 Task: Research Airbnb accommodation in Mahilyow, Belarus from 5th November, 2023 to 16th November, 2023 for 2 adults.1  bedroom having 1 bed and 1 bathroom. Property type can be hotel. Amenities needed are: washing machine. Look for 3 properties as per requirement.
Action: Mouse moved to (301, 117)
Screenshot: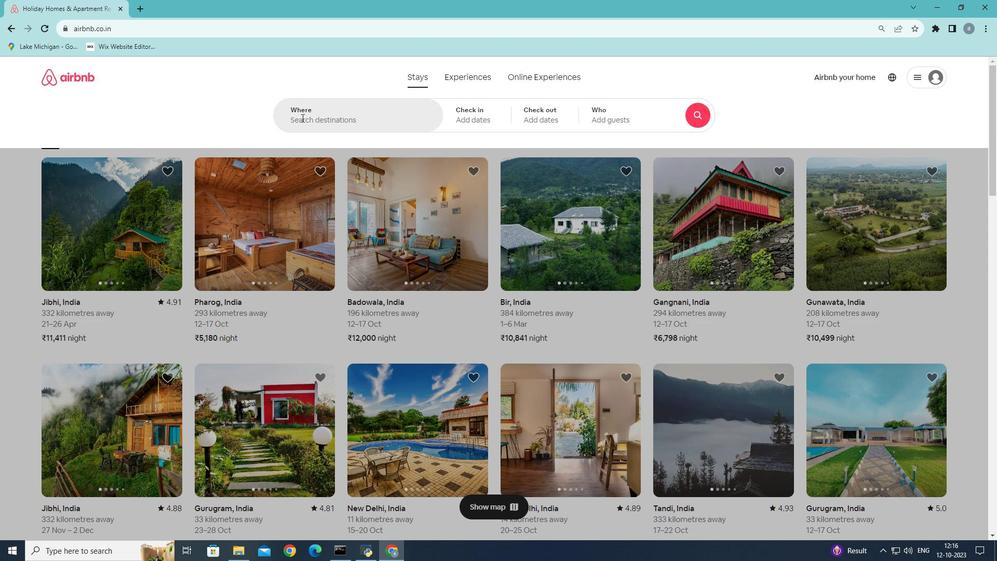 
Action: Mouse pressed left at (301, 117)
Screenshot: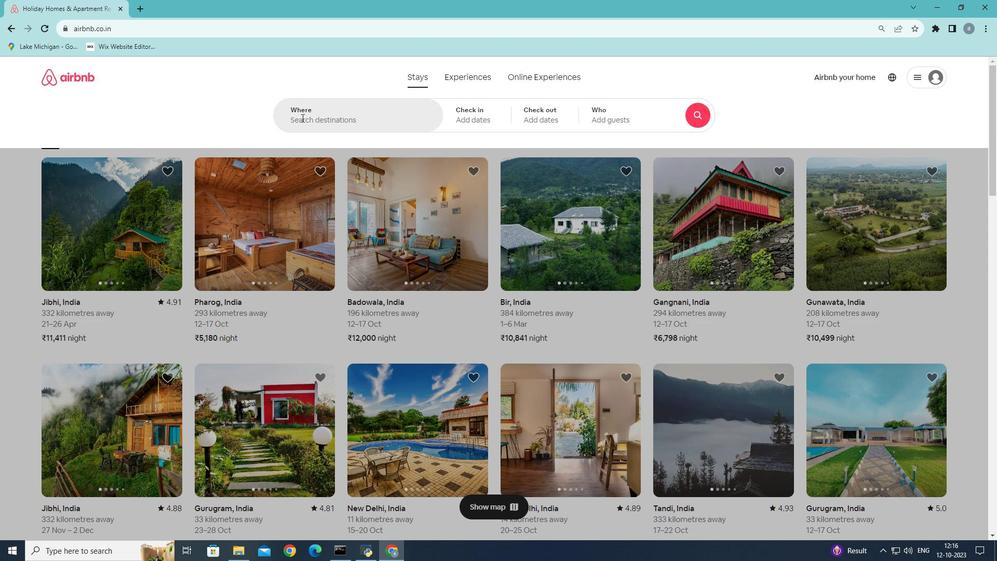 
Action: Key pressed <Key.shift><Key.shift><Key.shift><Key.shift><Key.shift><Key.shift><Key.shift><Key.shift><Key.shift><Key.shift><Key.shift><Key.shift>Mahik<Key.backspace>lyow,<Key.shift><Key.shift><Key.shift>Bela
Screenshot: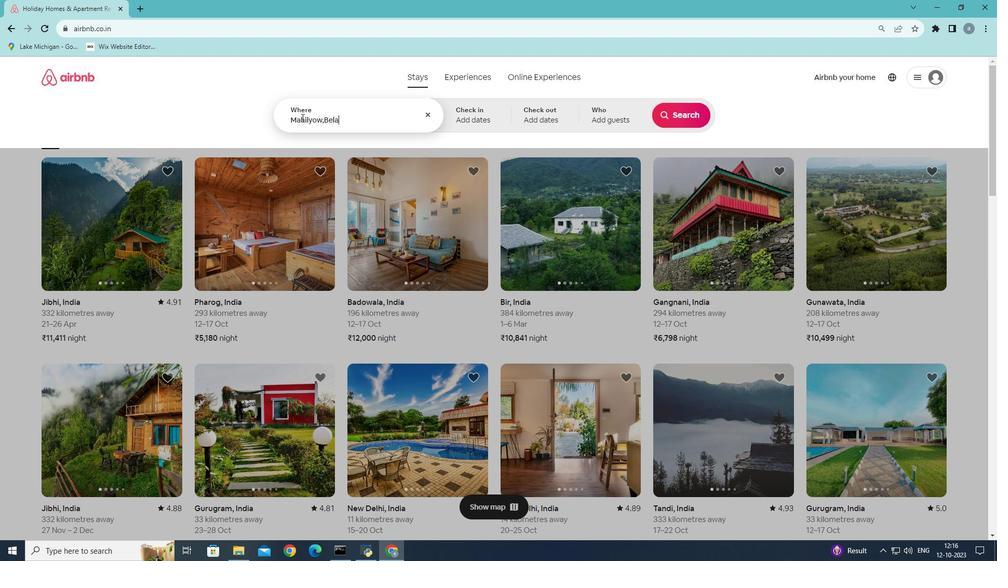 
Action: Mouse moved to (368, 171)
Screenshot: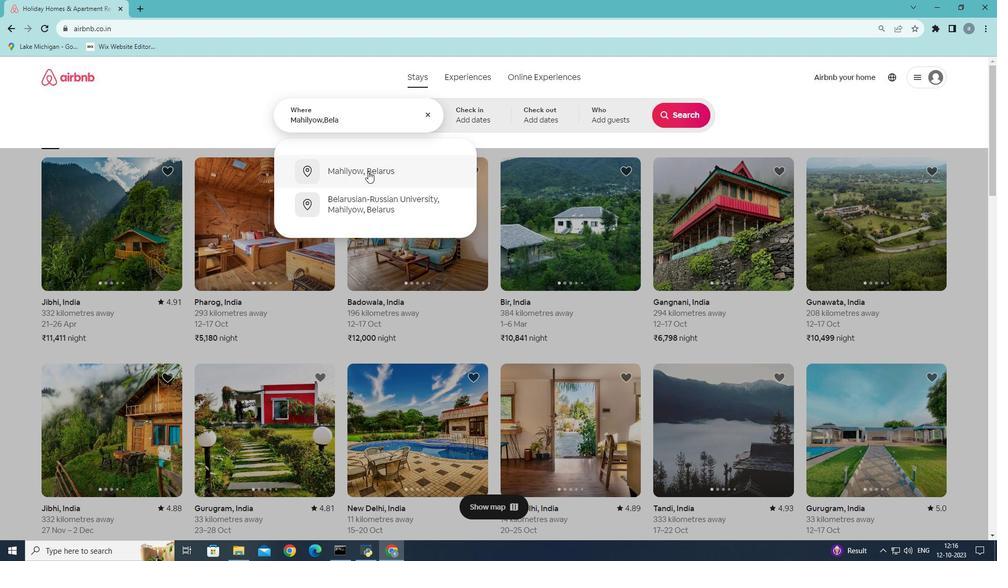 
Action: Mouse pressed left at (368, 171)
Screenshot: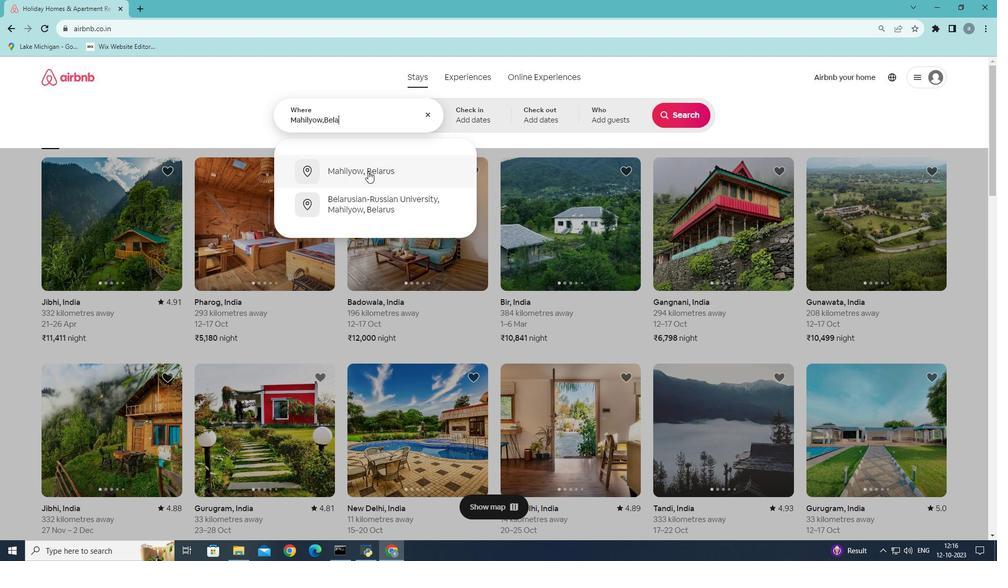 
Action: Mouse moved to (517, 269)
Screenshot: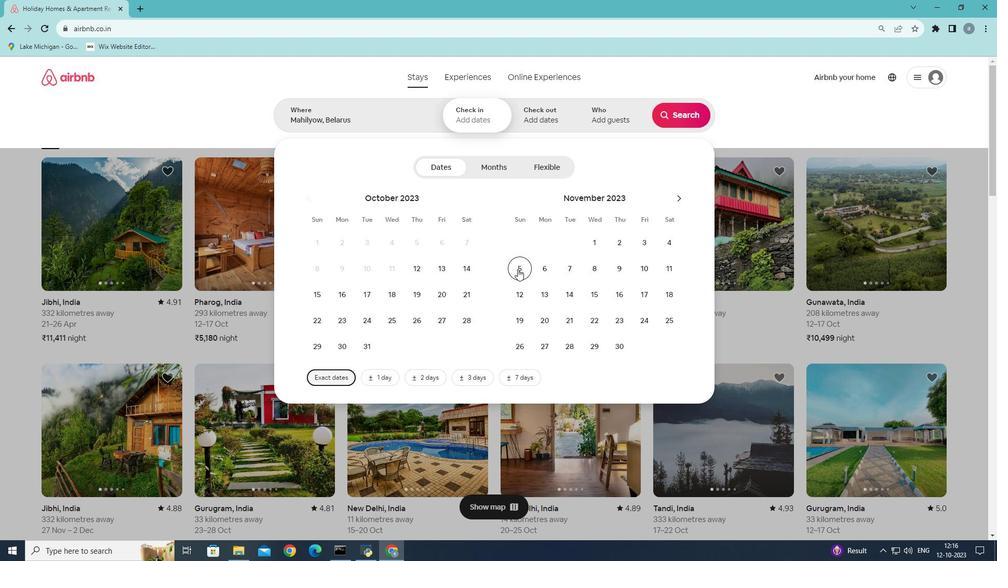 
Action: Mouse pressed left at (517, 269)
Screenshot: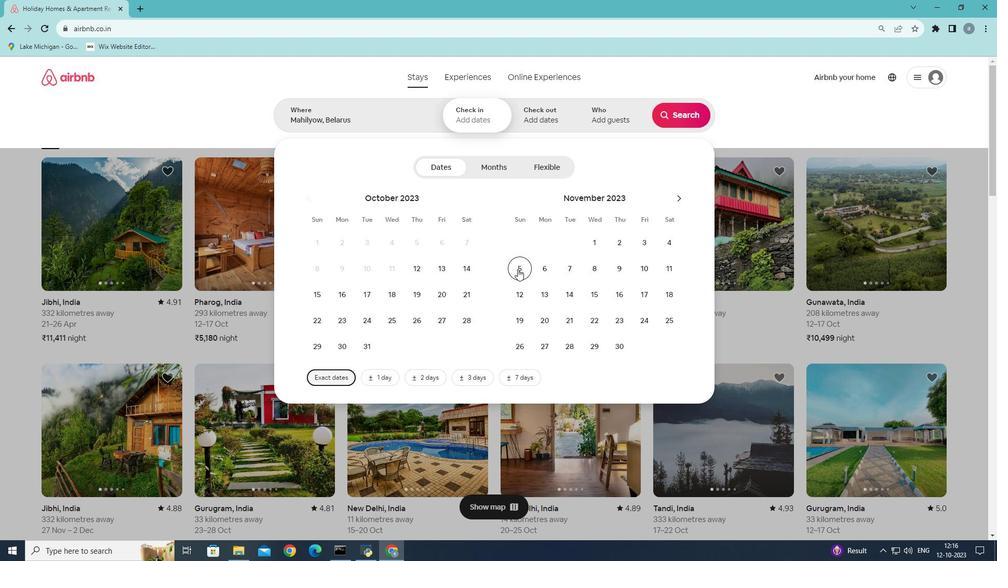 
Action: Mouse moved to (623, 290)
Screenshot: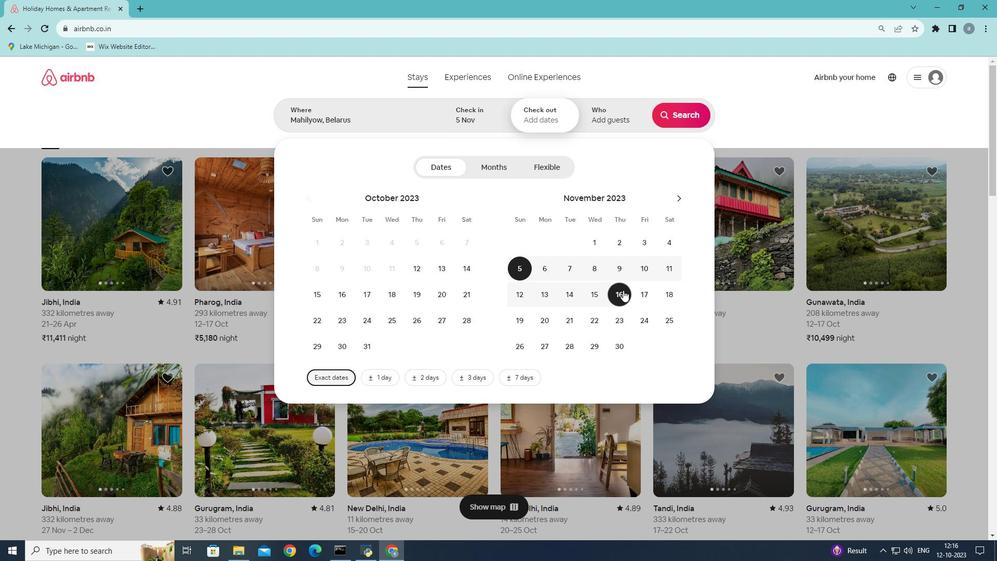 
Action: Mouse pressed left at (623, 290)
Screenshot: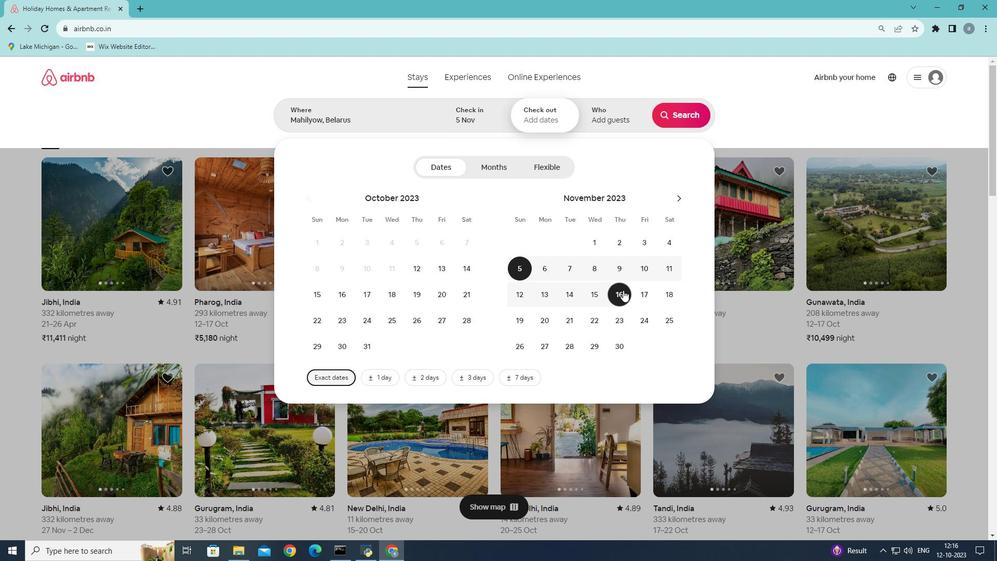 
Action: Mouse moved to (620, 118)
Screenshot: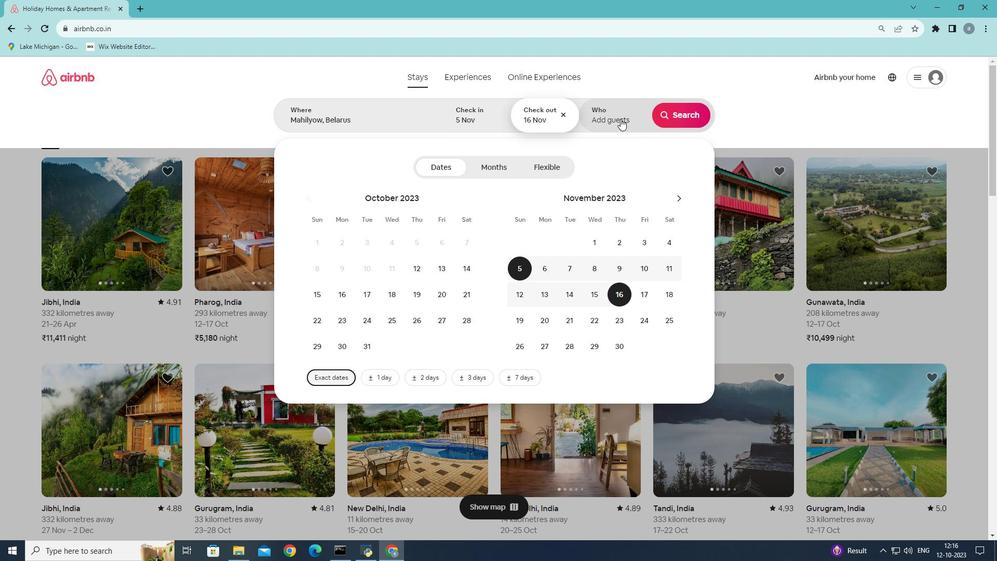 
Action: Mouse pressed left at (620, 118)
Screenshot: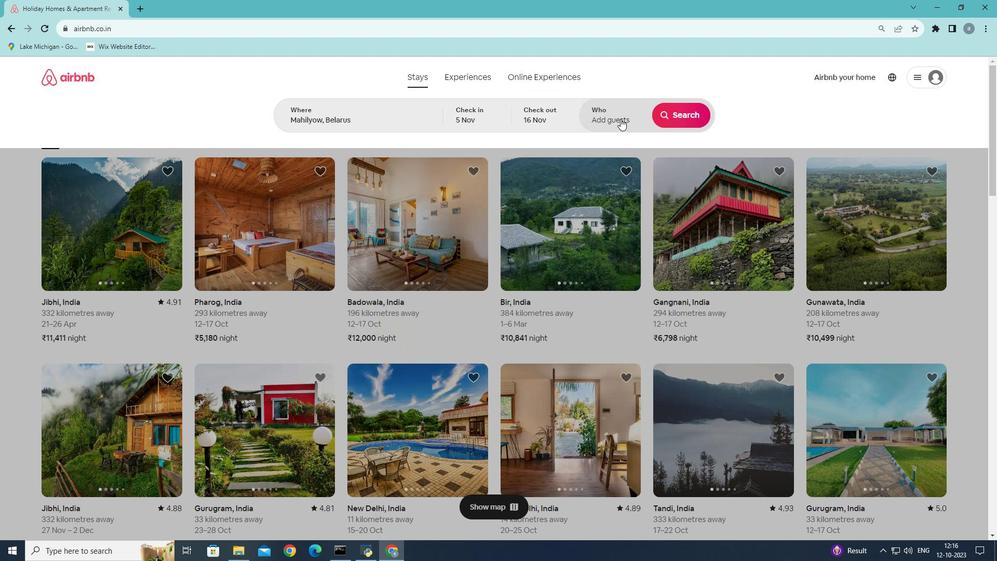 
Action: Mouse moved to (688, 170)
Screenshot: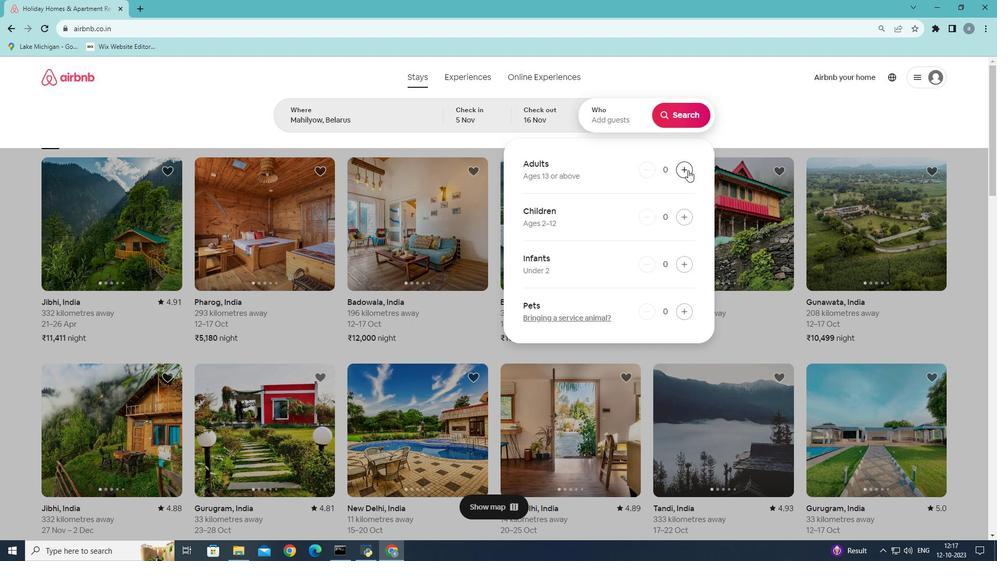 
Action: Mouse pressed left at (688, 170)
Screenshot: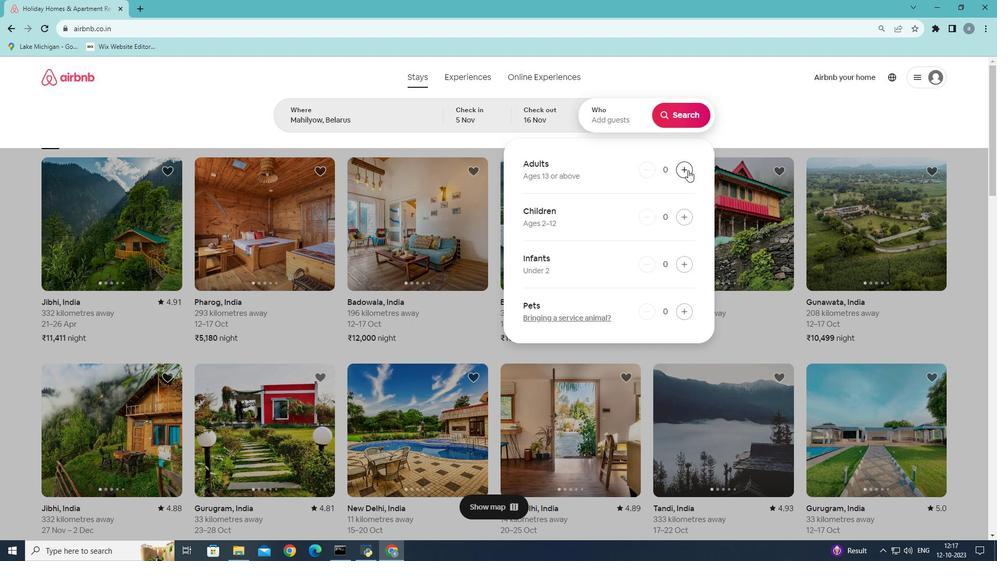 
Action: Mouse pressed left at (688, 170)
Screenshot: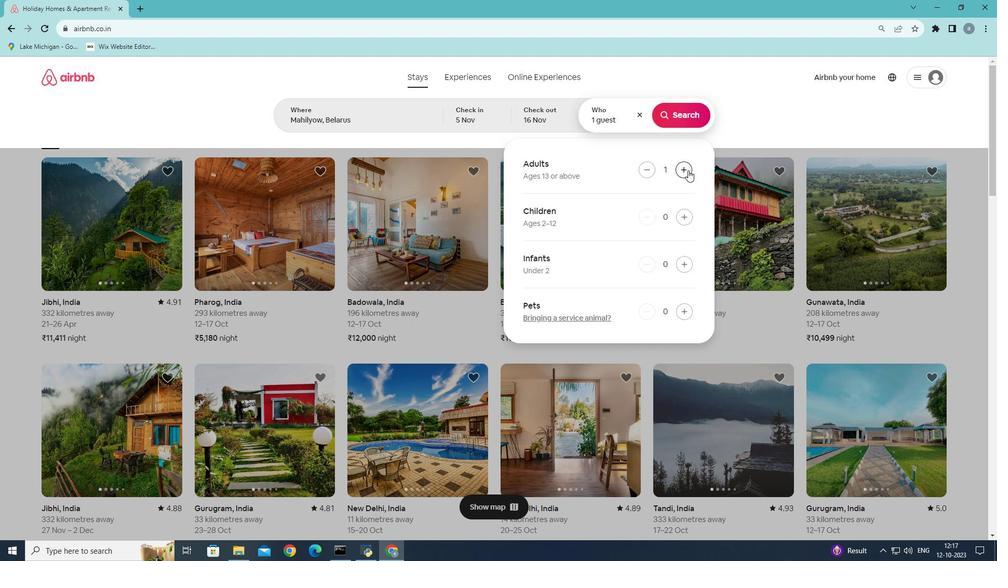 
Action: Mouse moved to (681, 117)
Screenshot: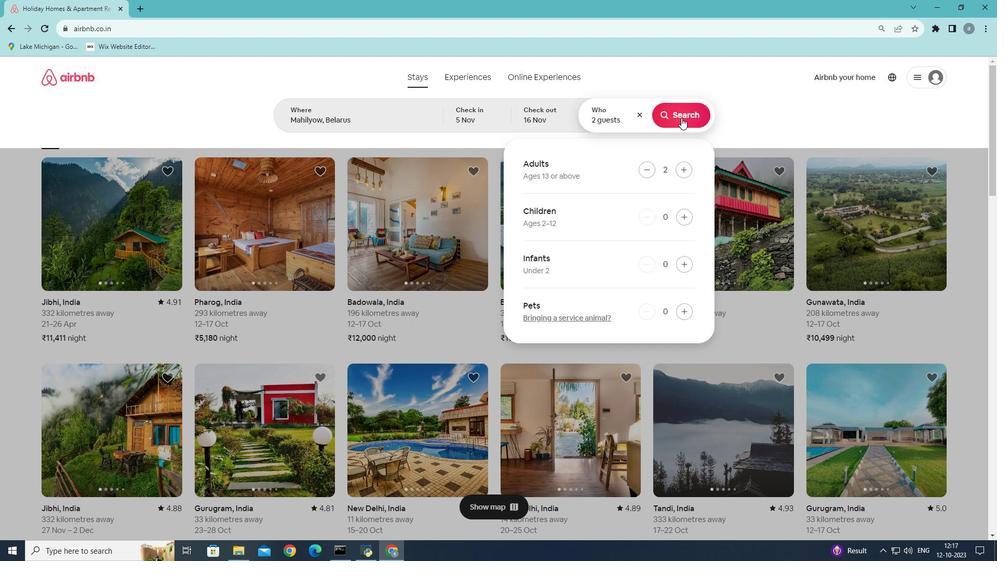 
Action: Mouse pressed left at (681, 117)
Screenshot: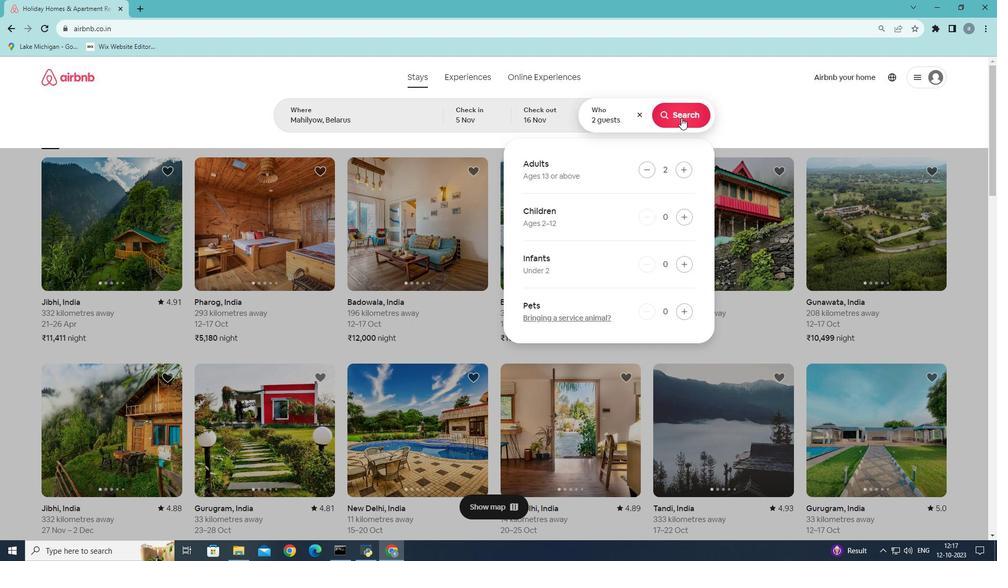 
Action: Mouse moved to (833, 121)
Screenshot: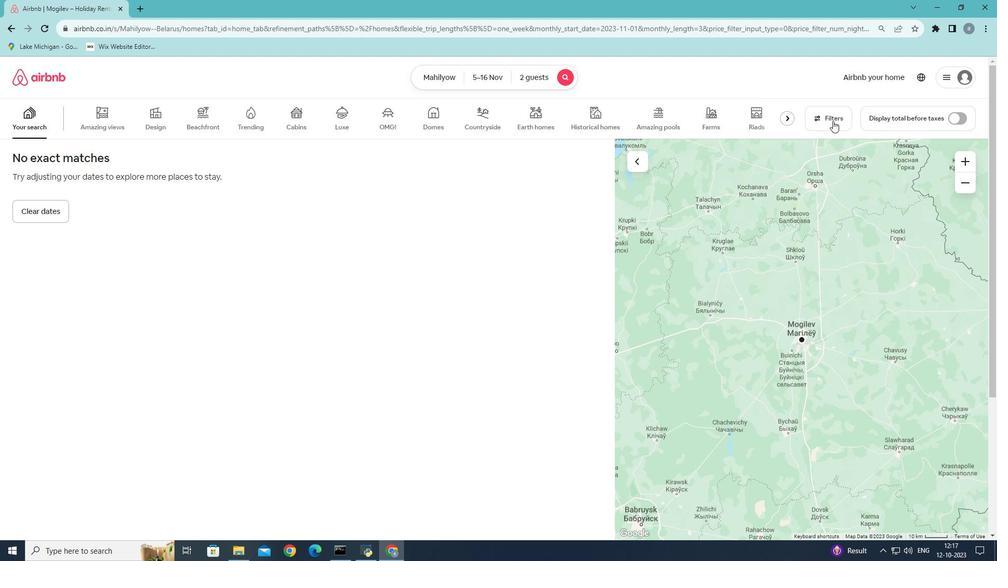 
Action: Mouse pressed left at (833, 121)
Screenshot: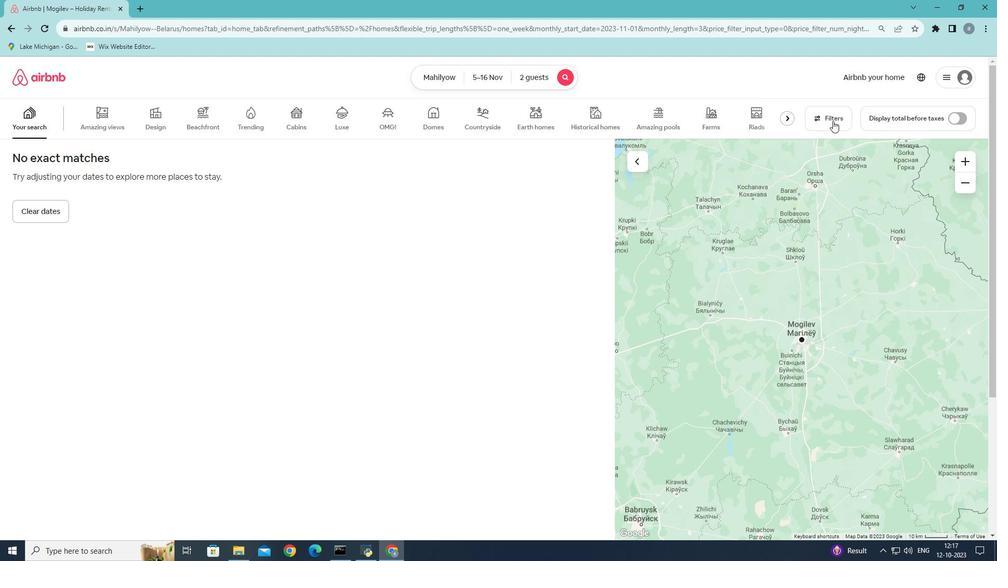 
Action: Mouse moved to (495, 334)
Screenshot: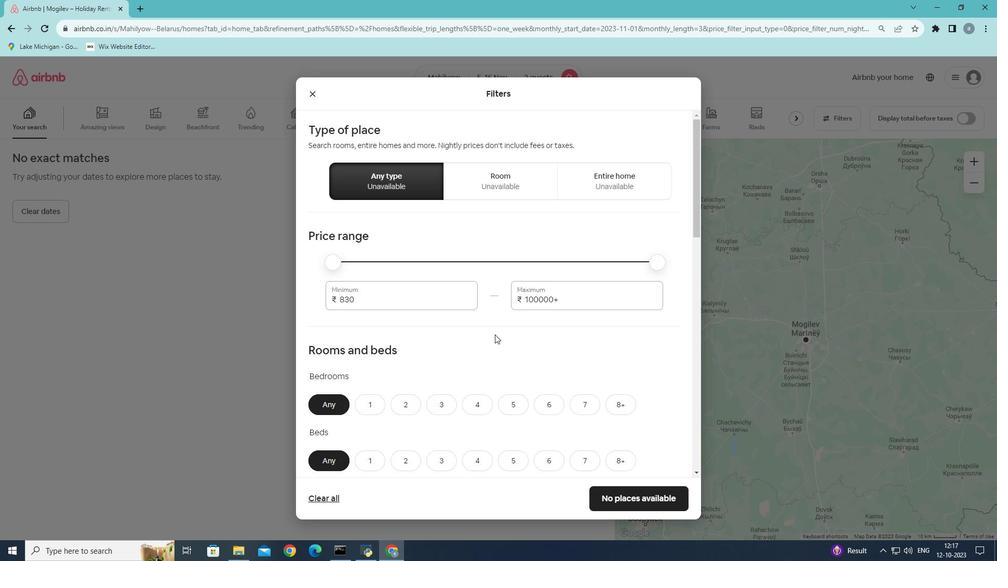 
Action: Mouse scrolled (495, 334) with delta (0, 0)
Screenshot: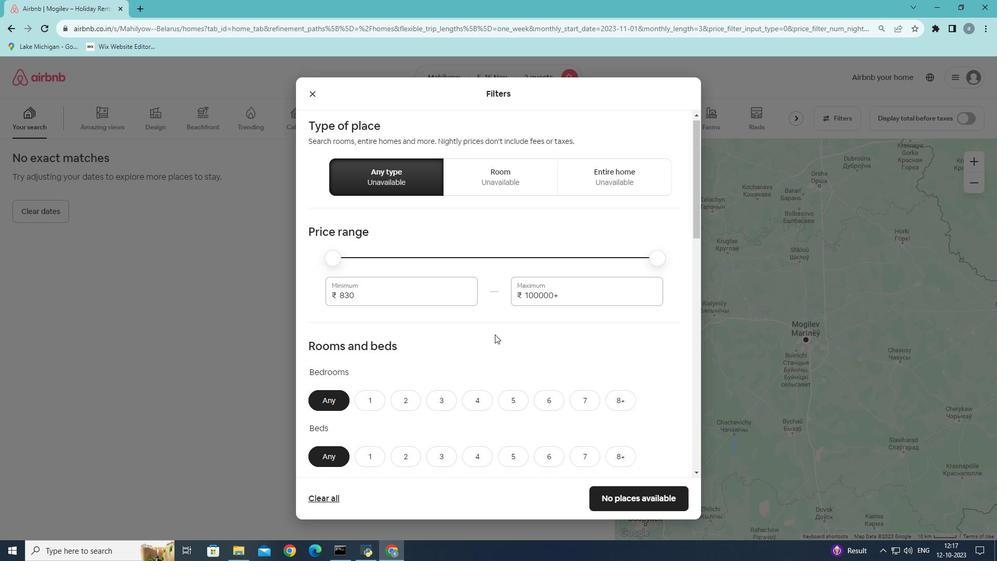 
Action: Mouse scrolled (495, 334) with delta (0, 0)
Screenshot: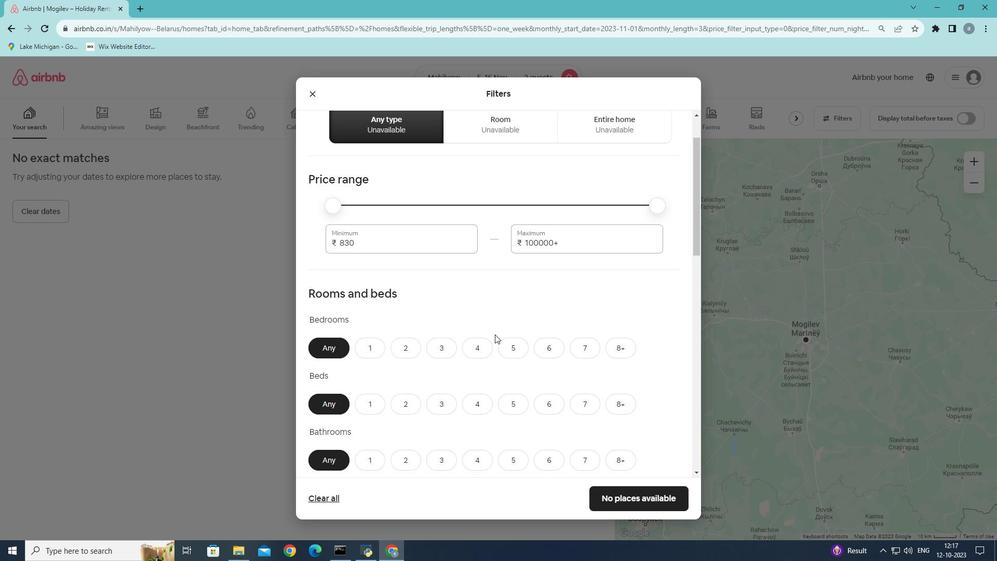 
Action: Mouse moved to (377, 302)
Screenshot: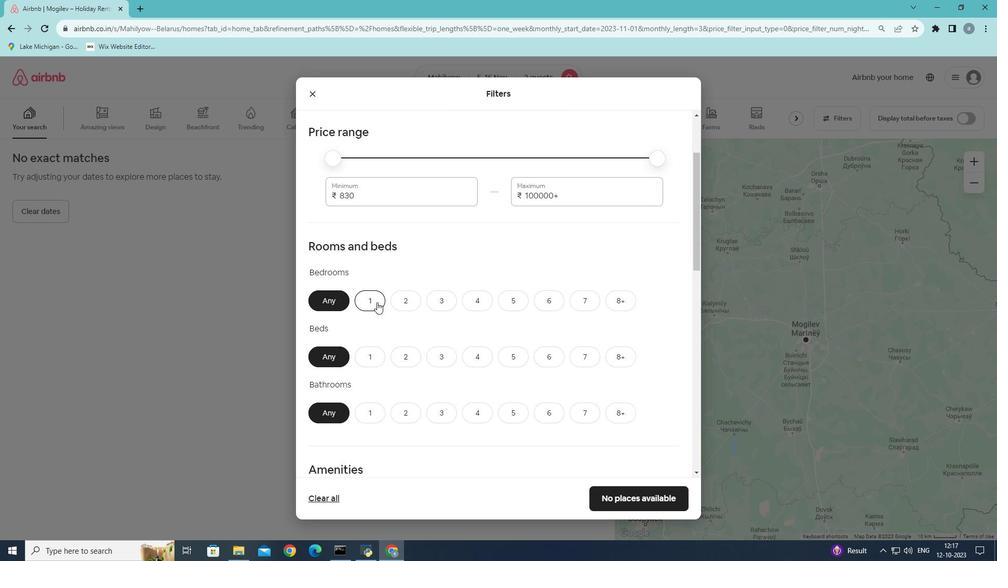 
Action: Mouse pressed left at (377, 302)
Screenshot: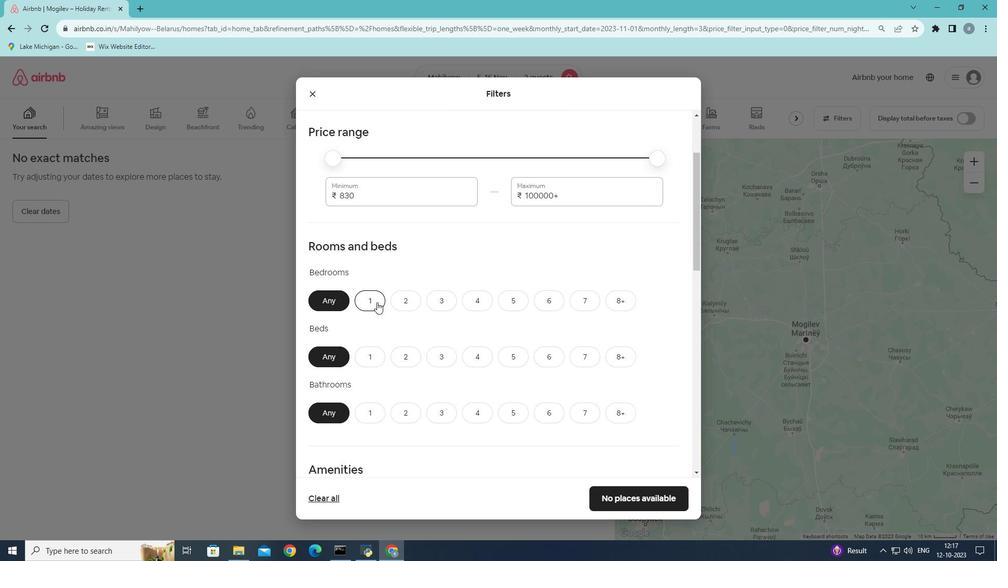 
Action: Mouse moved to (374, 353)
Screenshot: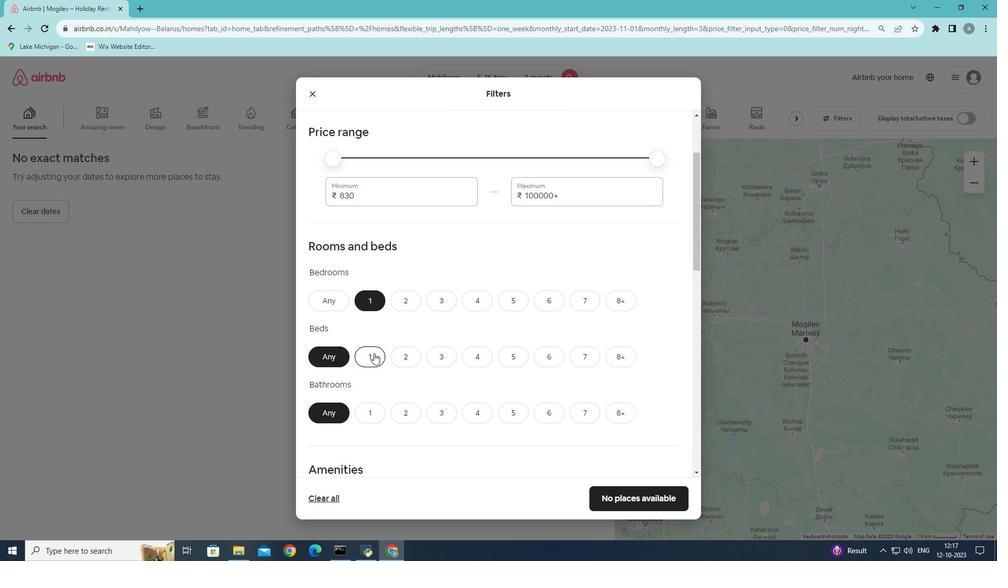 
Action: Mouse pressed left at (374, 353)
Screenshot: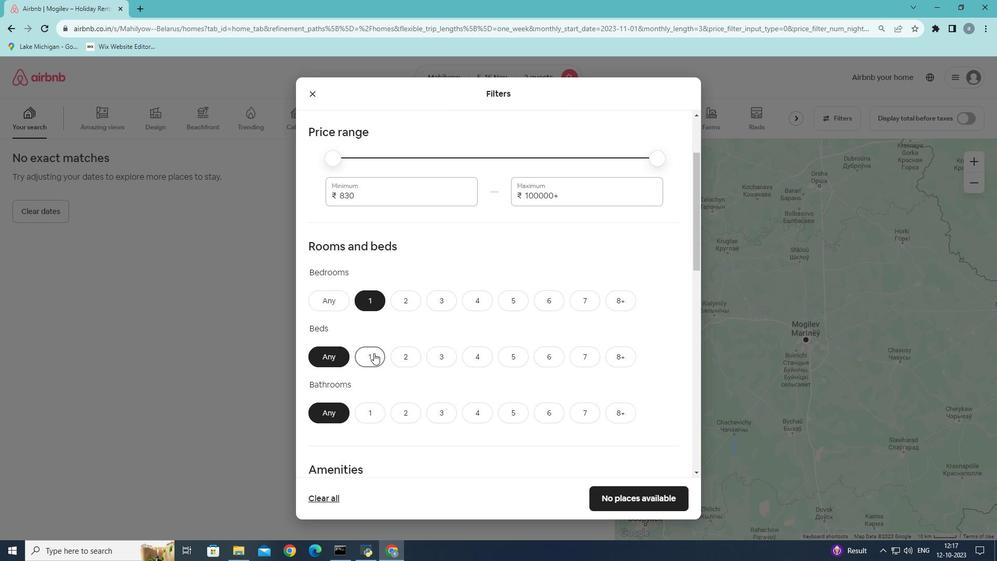 
Action: Mouse moved to (372, 408)
Screenshot: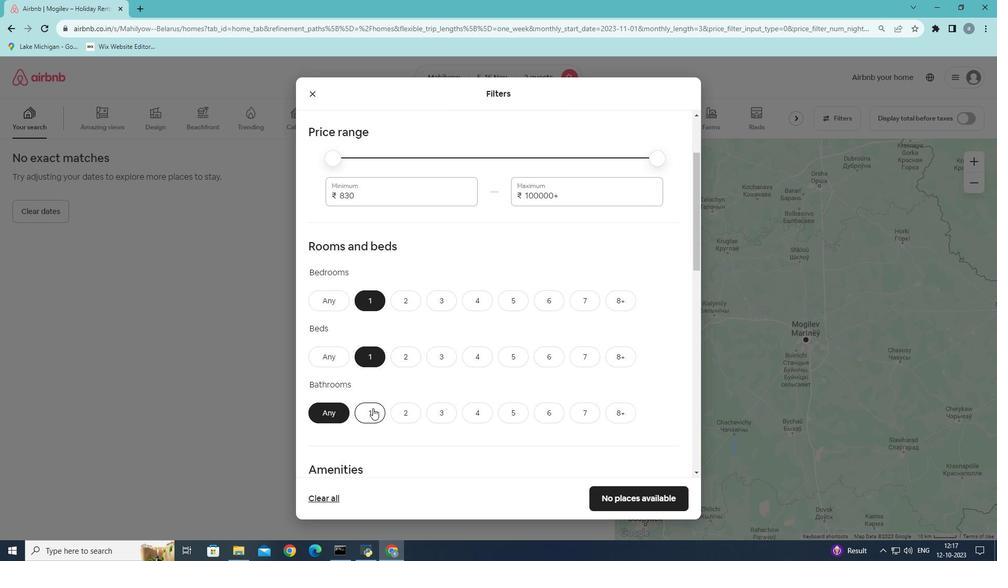 
Action: Mouse pressed left at (372, 408)
Screenshot: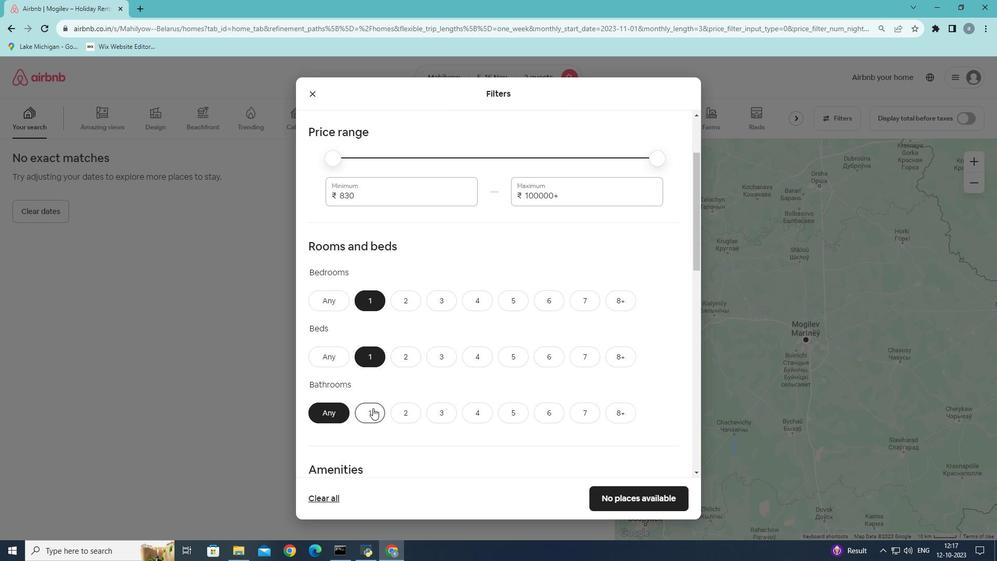 
Action: Mouse moved to (448, 351)
Screenshot: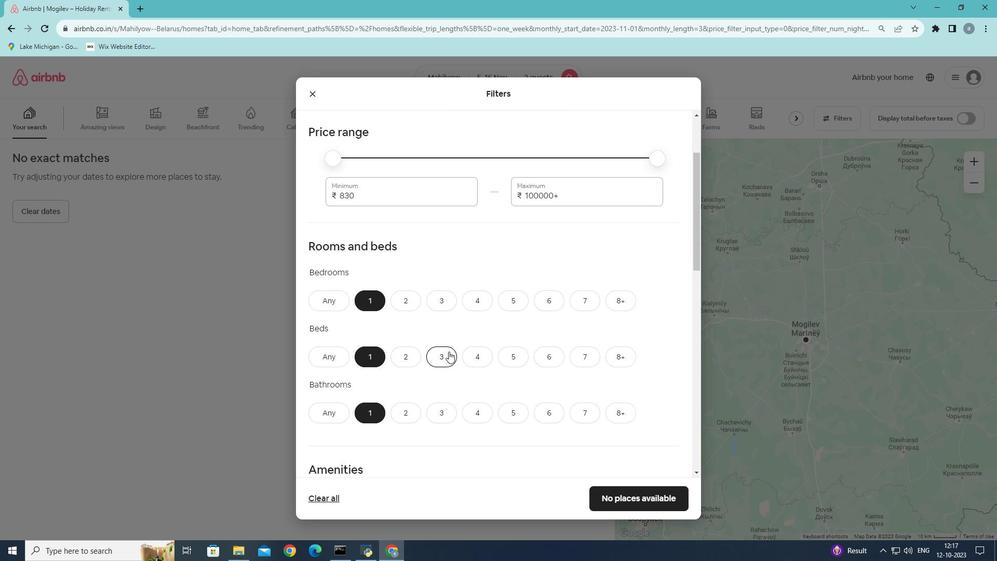 
Action: Mouse scrolled (448, 351) with delta (0, 0)
Screenshot: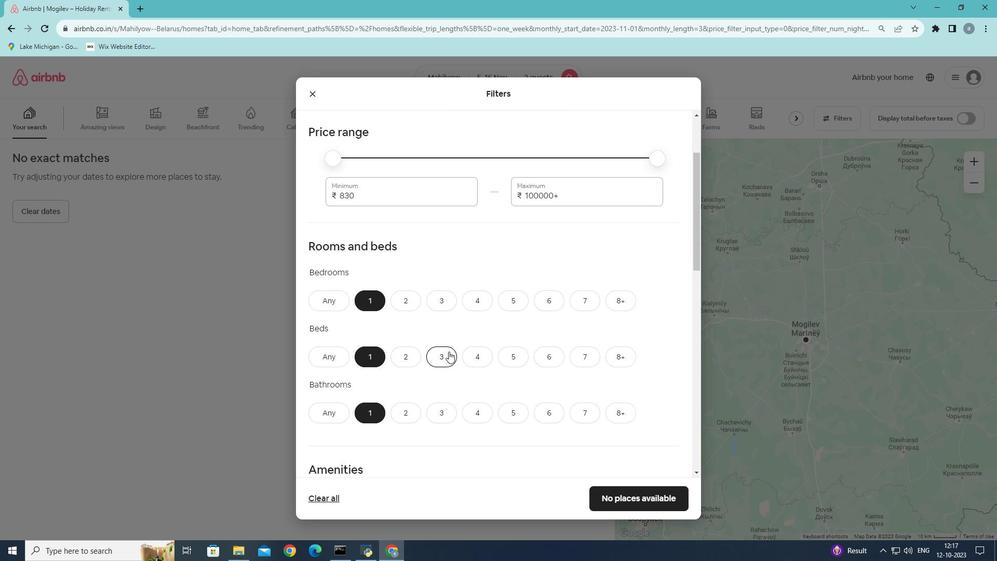 
Action: Mouse scrolled (448, 351) with delta (0, 0)
Screenshot: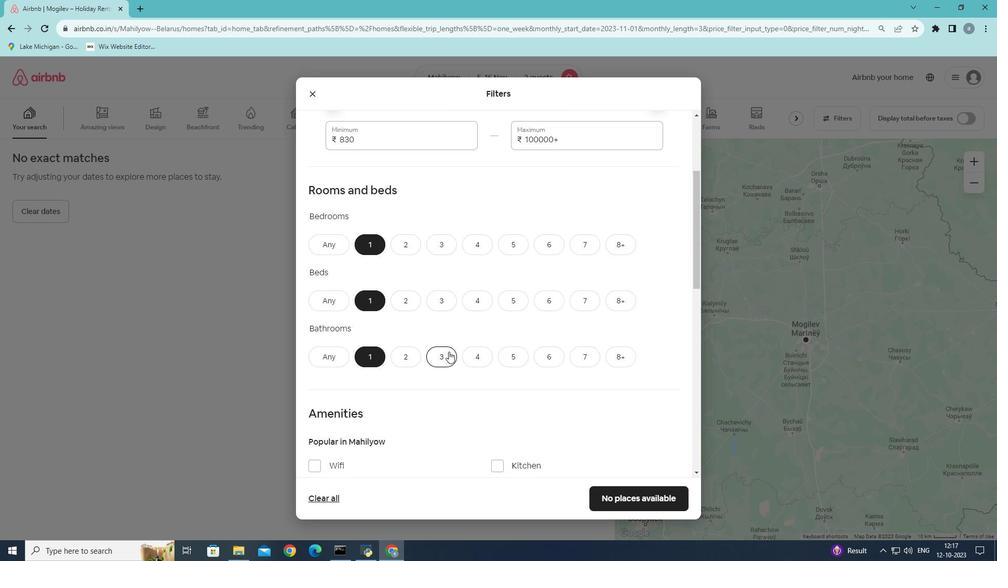 
Action: Mouse scrolled (448, 351) with delta (0, 0)
Screenshot: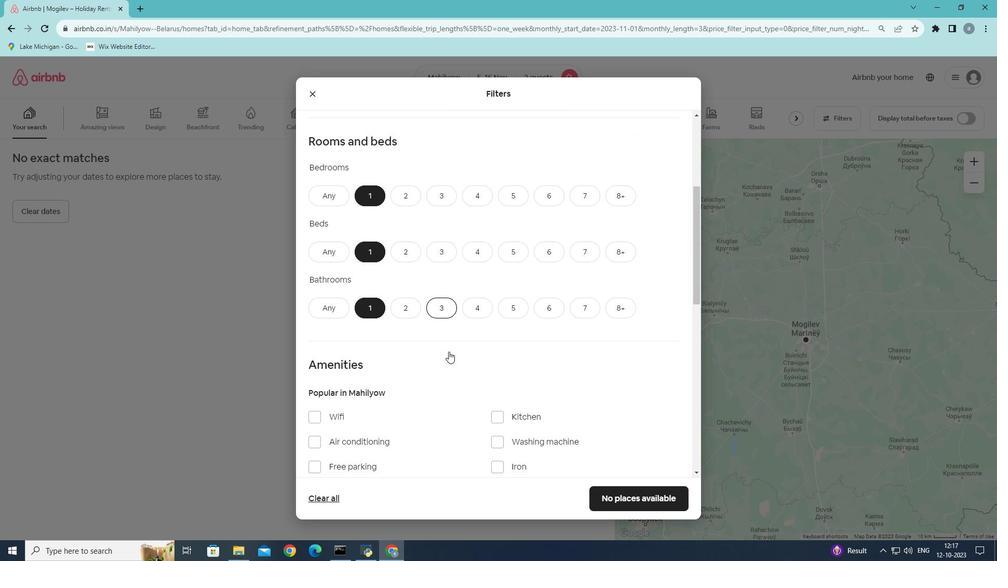 
Action: Mouse scrolled (448, 351) with delta (0, 0)
Screenshot: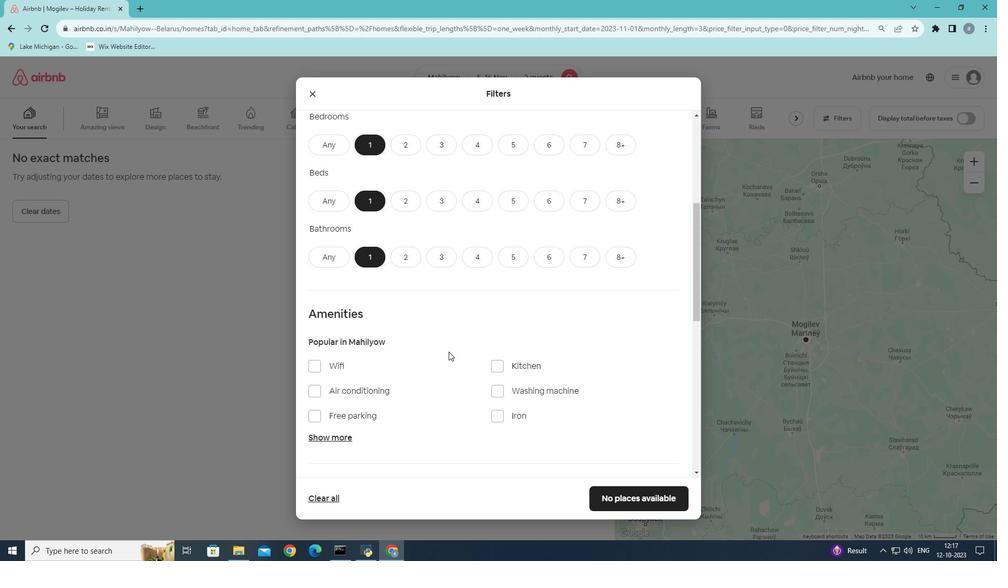 
Action: Mouse scrolled (448, 351) with delta (0, 0)
Screenshot: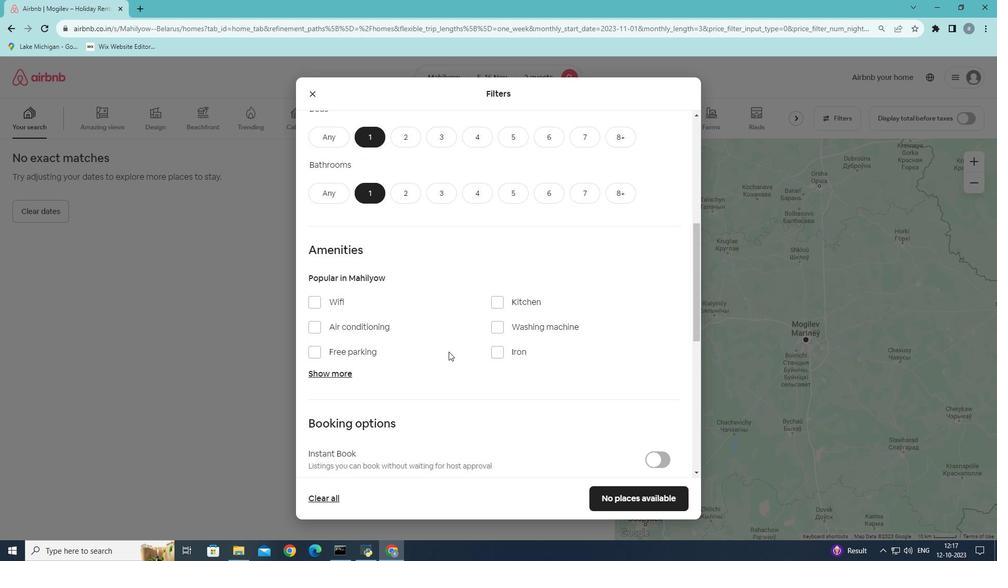 
Action: Mouse scrolled (448, 351) with delta (0, 0)
Screenshot: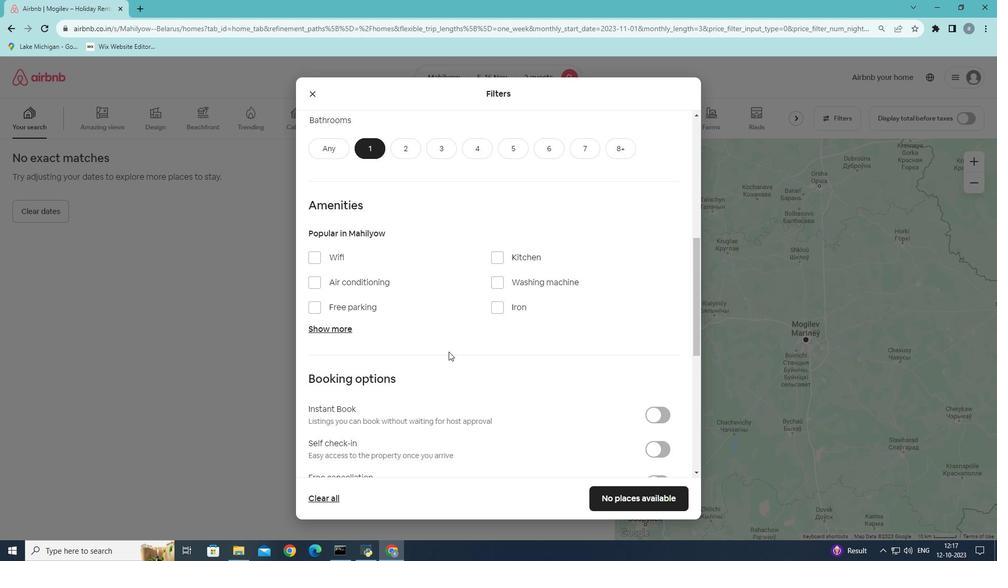 
Action: Mouse moved to (504, 236)
Screenshot: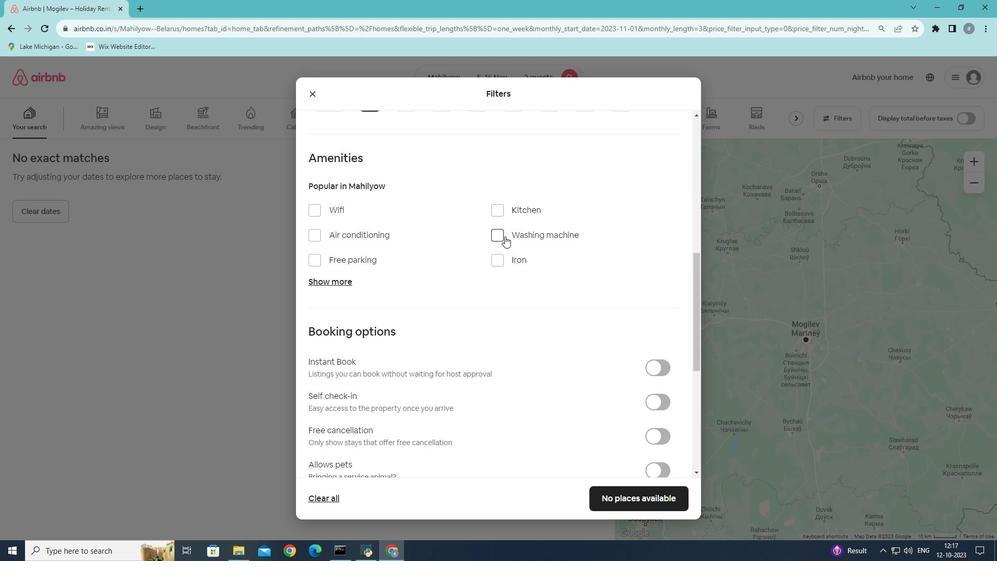 
Action: Mouse pressed left at (504, 236)
Screenshot: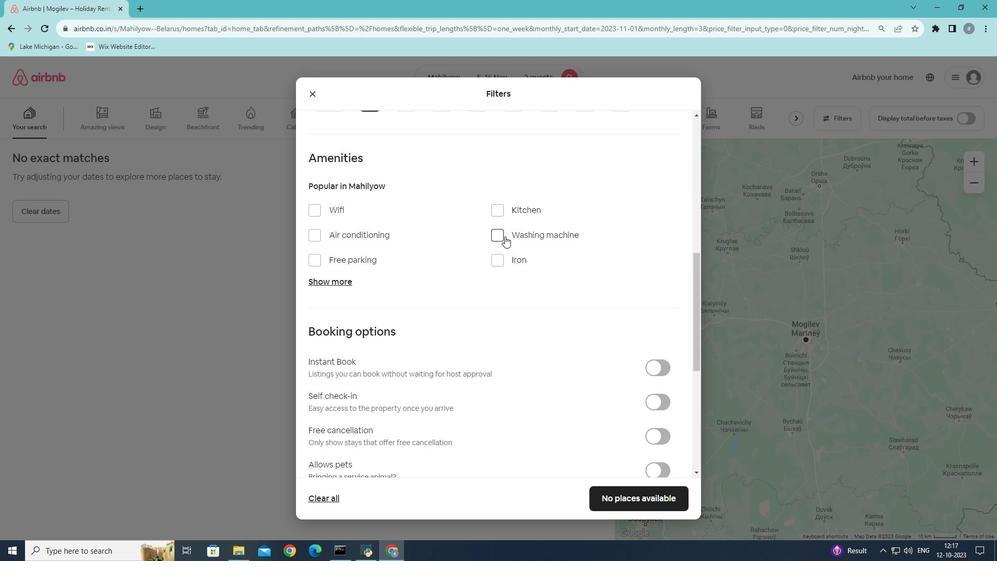 
Action: Mouse moved to (463, 279)
Screenshot: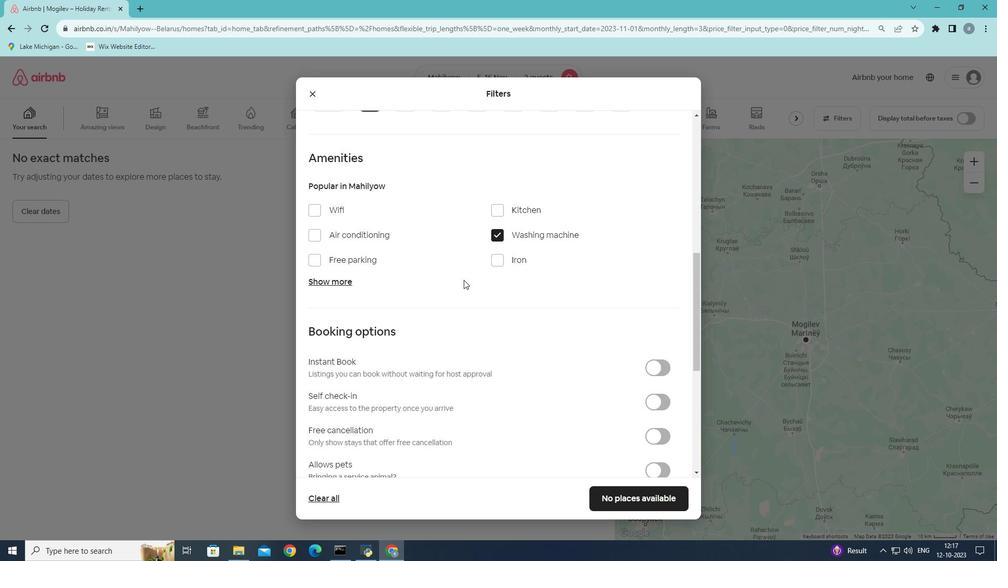
Action: Mouse scrolled (463, 279) with delta (0, 0)
Screenshot: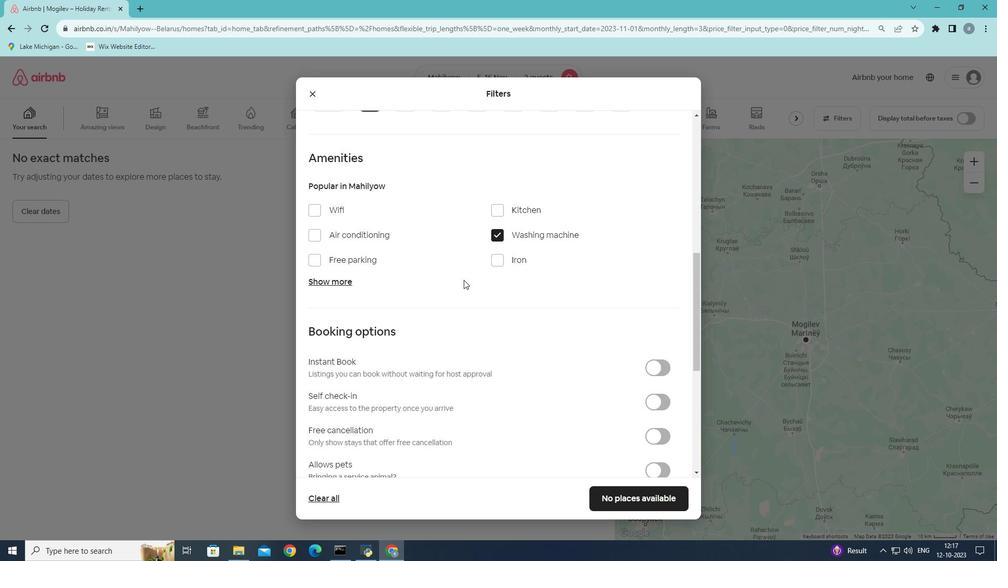 
Action: Mouse scrolled (463, 279) with delta (0, 0)
Screenshot: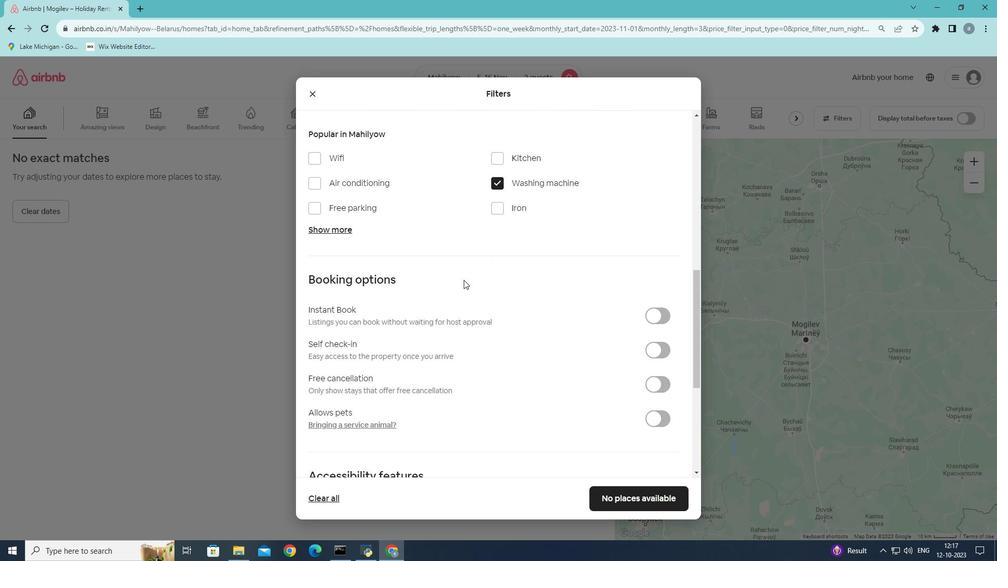 
Action: Mouse scrolled (463, 279) with delta (0, 0)
Screenshot: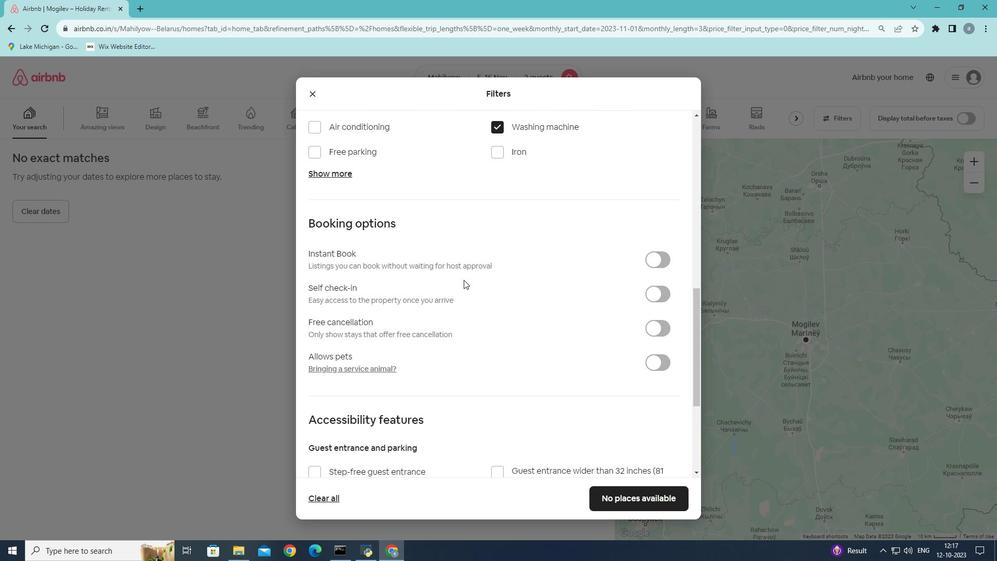 
Action: Mouse scrolled (463, 279) with delta (0, 0)
Screenshot: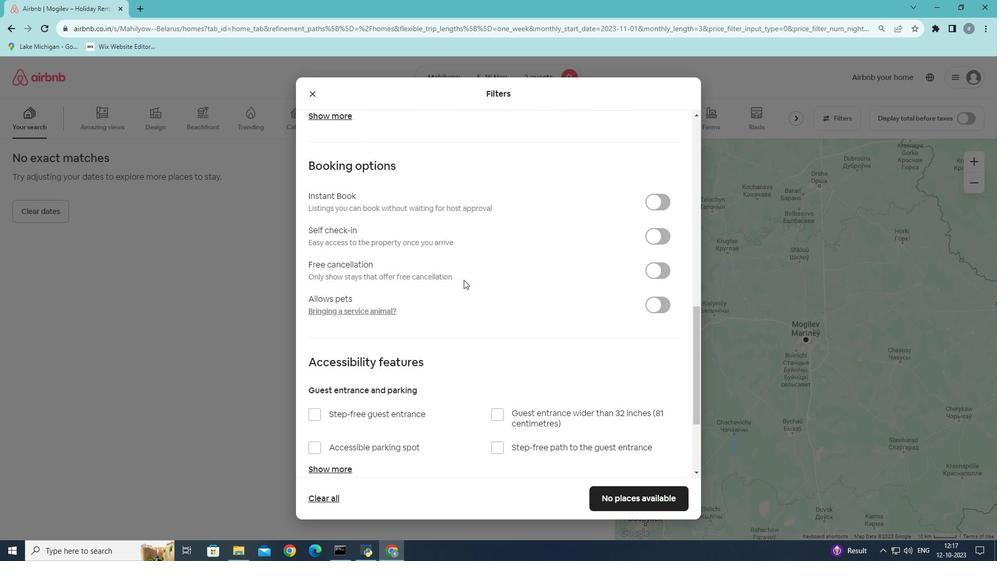 
Action: Mouse scrolled (463, 279) with delta (0, 0)
Screenshot: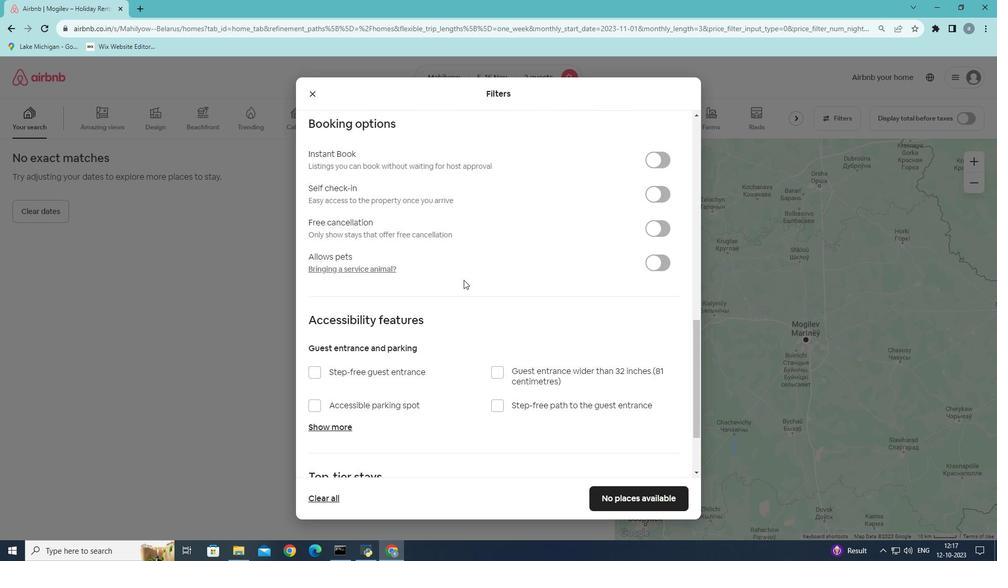 
Action: Mouse scrolled (463, 279) with delta (0, 0)
Screenshot: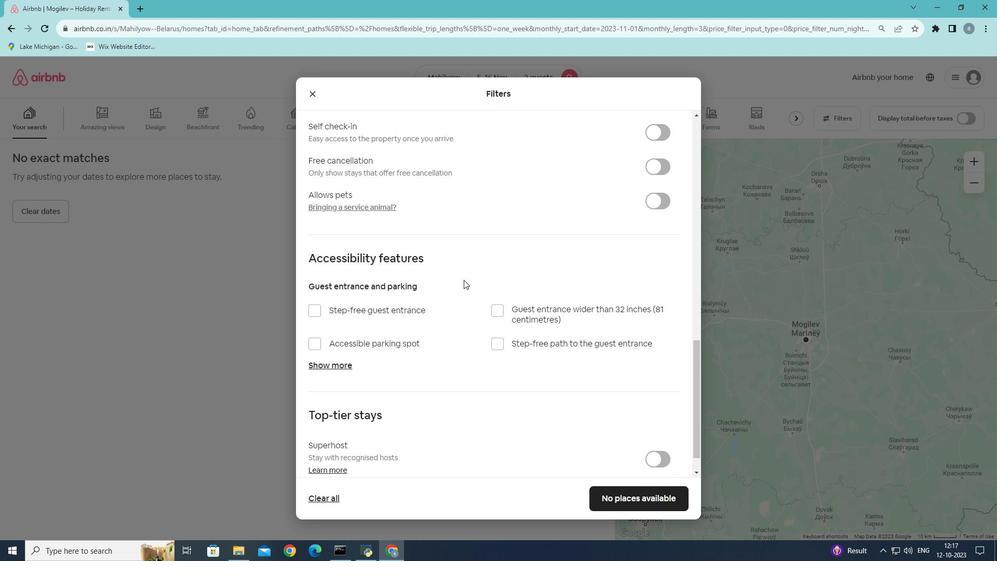 
Action: Mouse scrolled (463, 279) with delta (0, 0)
Screenshot: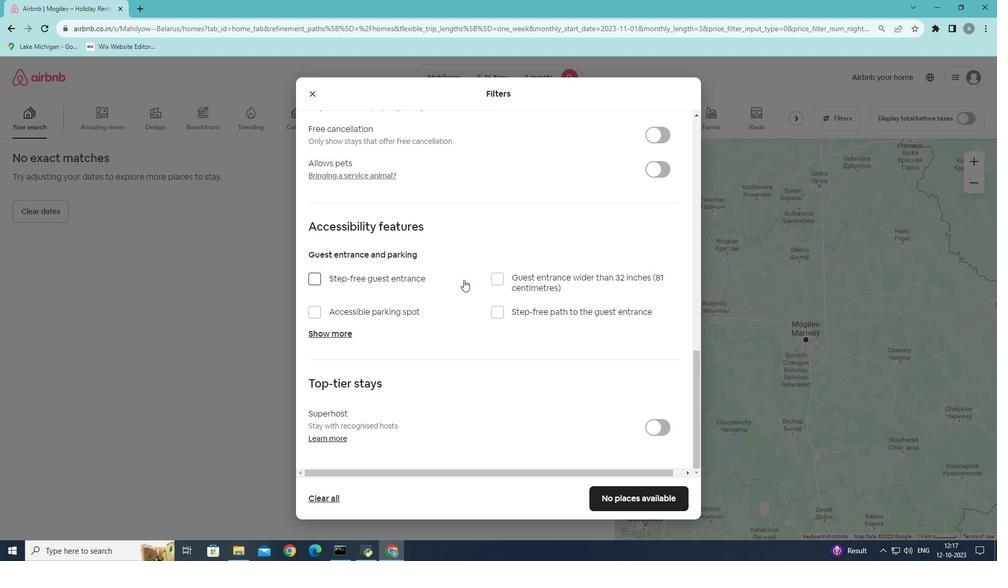 
Action: Mouse scrolled (463, 279) with delta (0, 0)
Screenshot: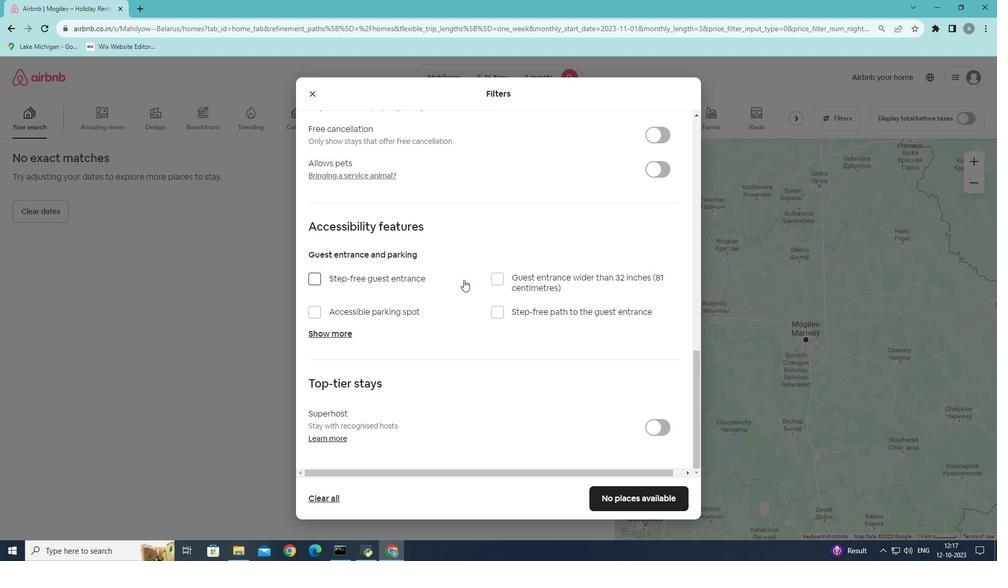 
Action: Mouse moved to (645, 494)
Screenshot: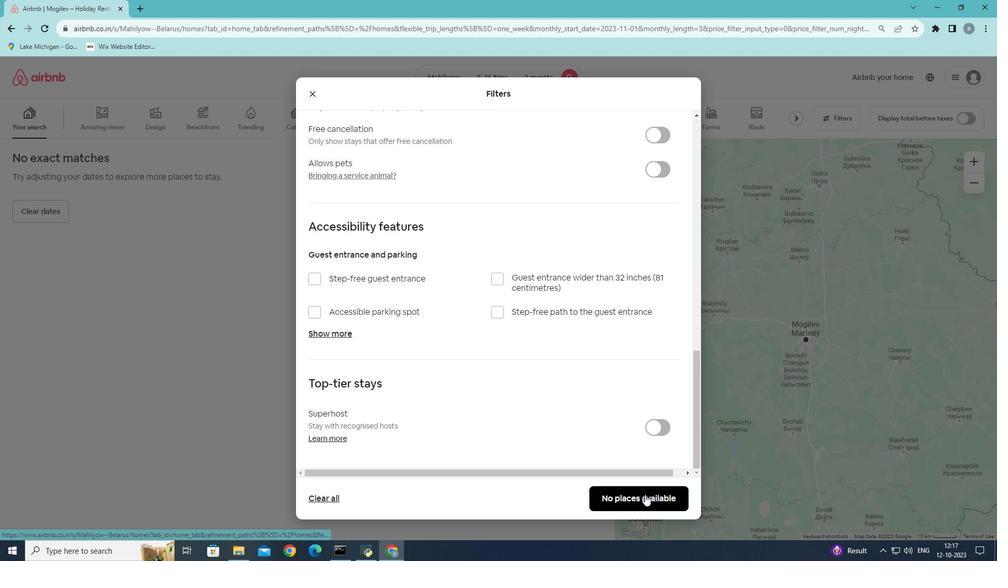 
Action: Mouse pressed left at (645, 494)
Screenshot: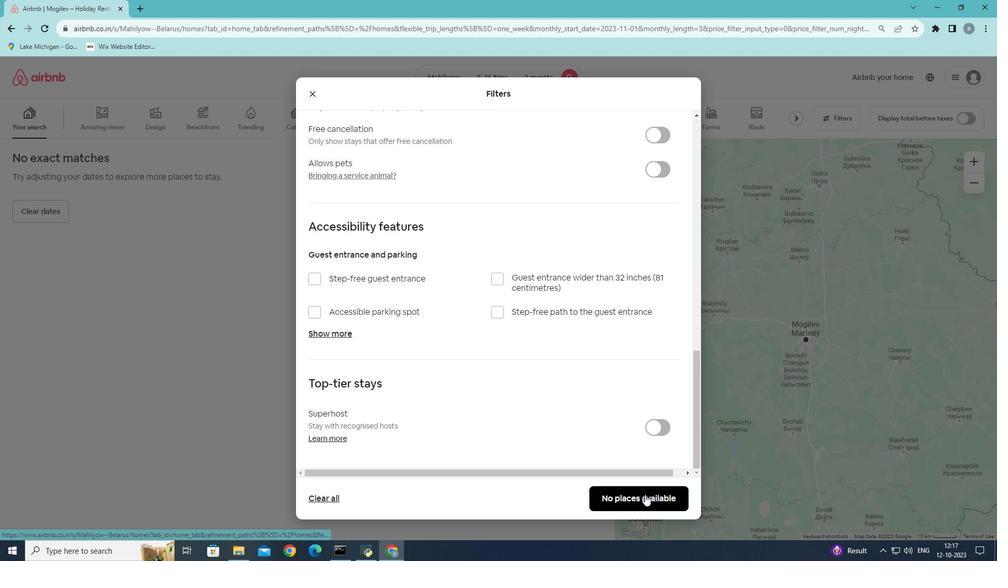
Action: Mouse moved to (645, 494)
Screenshot: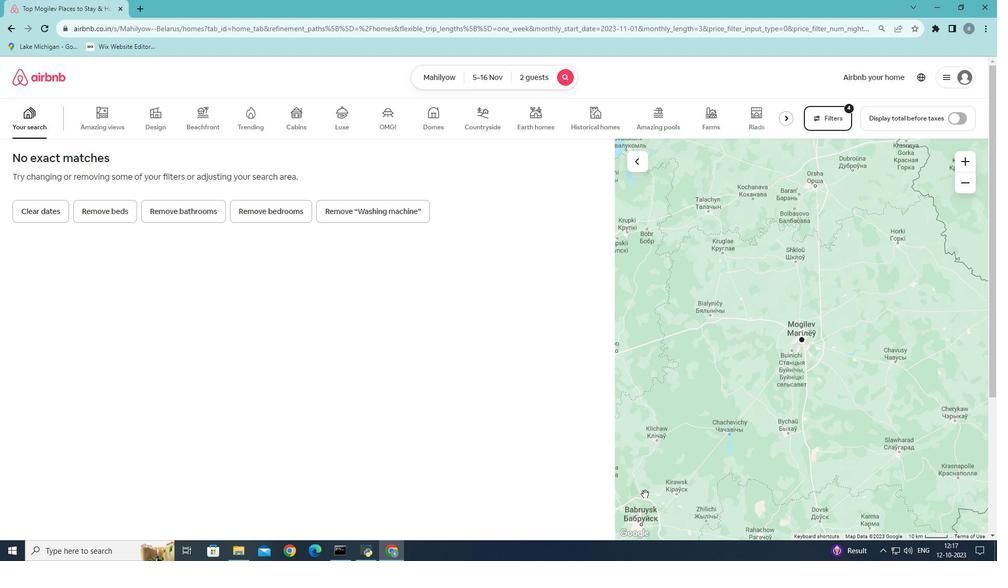 
